 Task: In group updates turn off in-app notifications.
Action: Mouse moved to (697, 70)
Screenshot: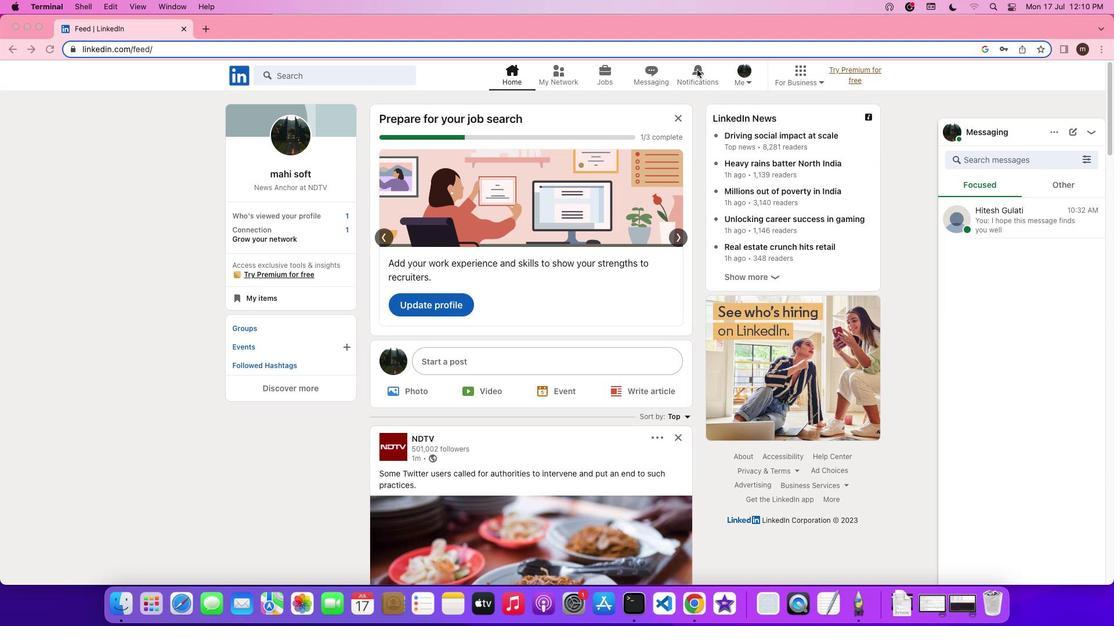 
Action: Mouse pressed left at (697, 70)
Screenshot: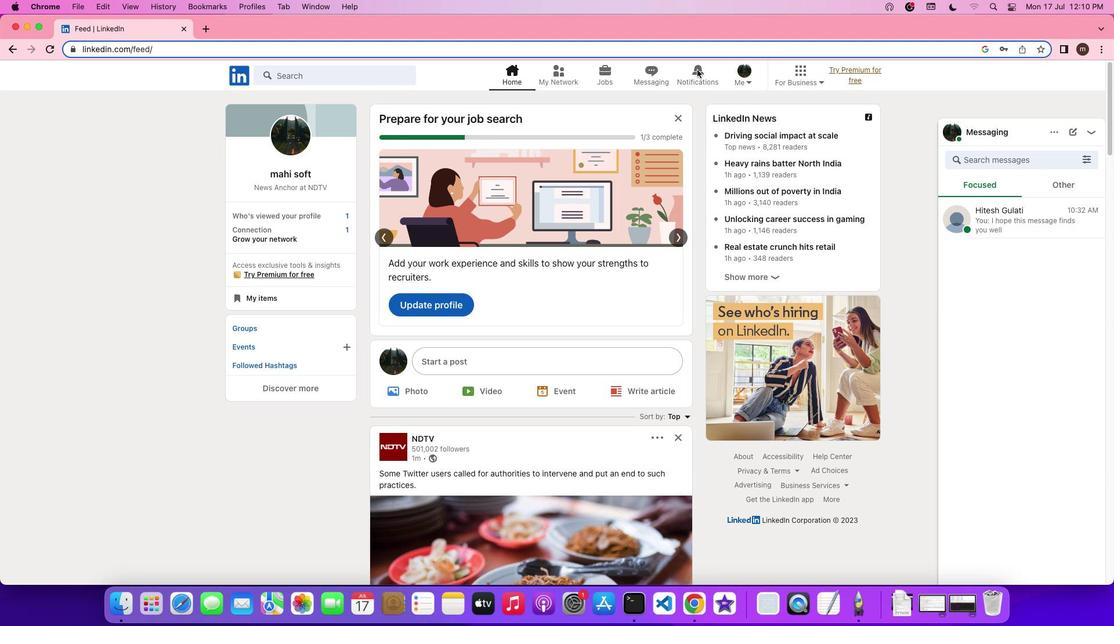 
Action: Mouse pressed left at (697, 70)
Screenshot: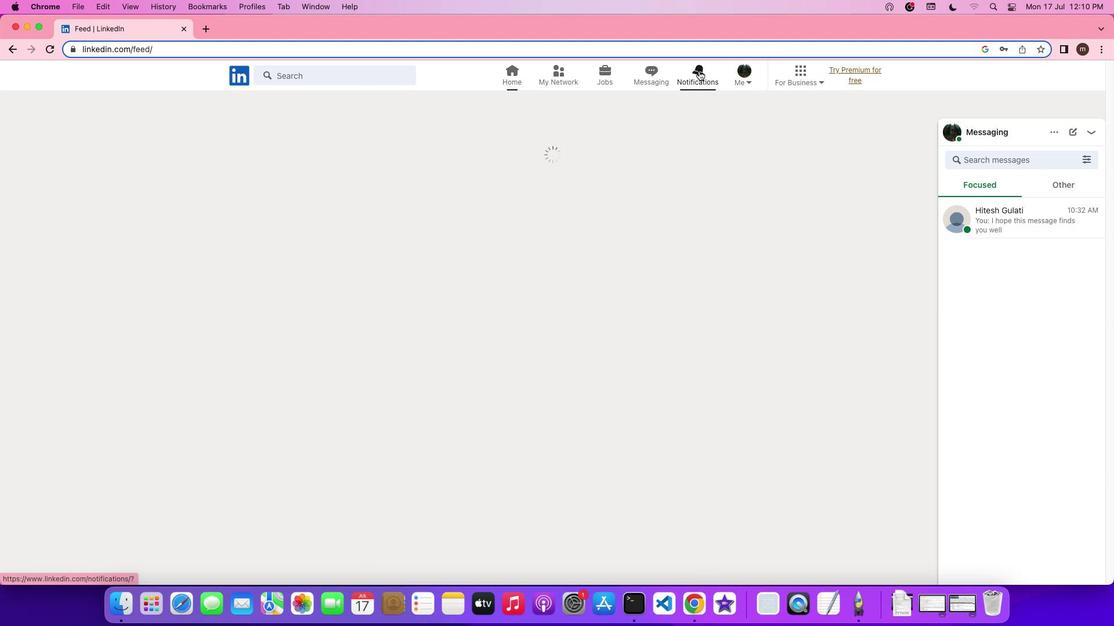 
Action: Mouse moved to (273, 154)
Screenshot: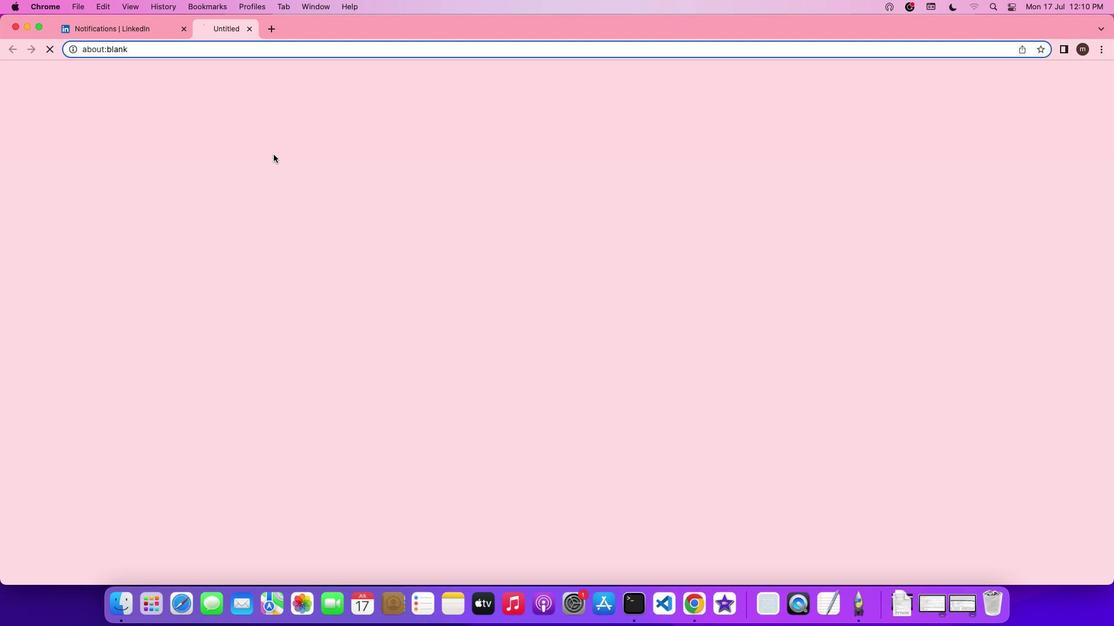 
Action: Mouse pressed left at (273, 154)
Screenshot: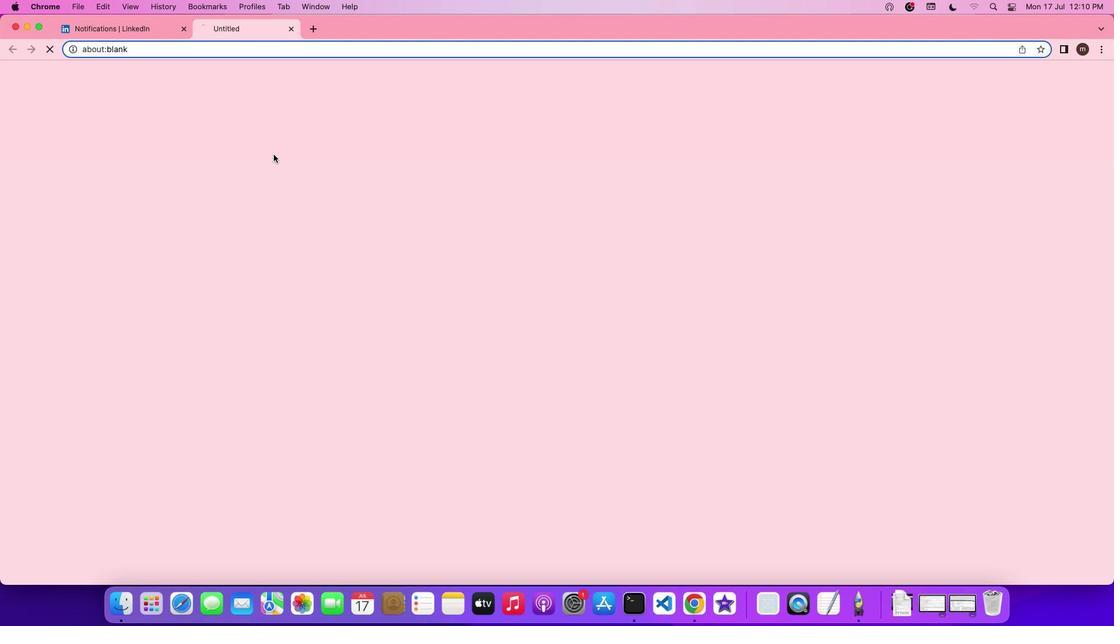 
Action: Mouse moved to (456, 351)
Screenshot: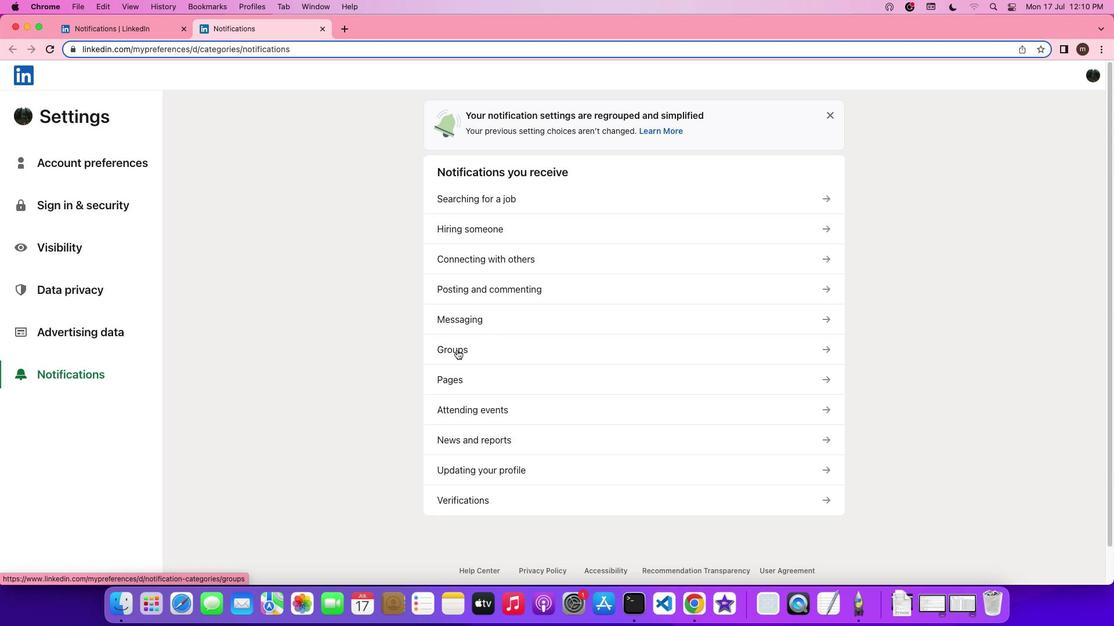 
Action: Mouse pressed left at (456, 351)
Screenshot: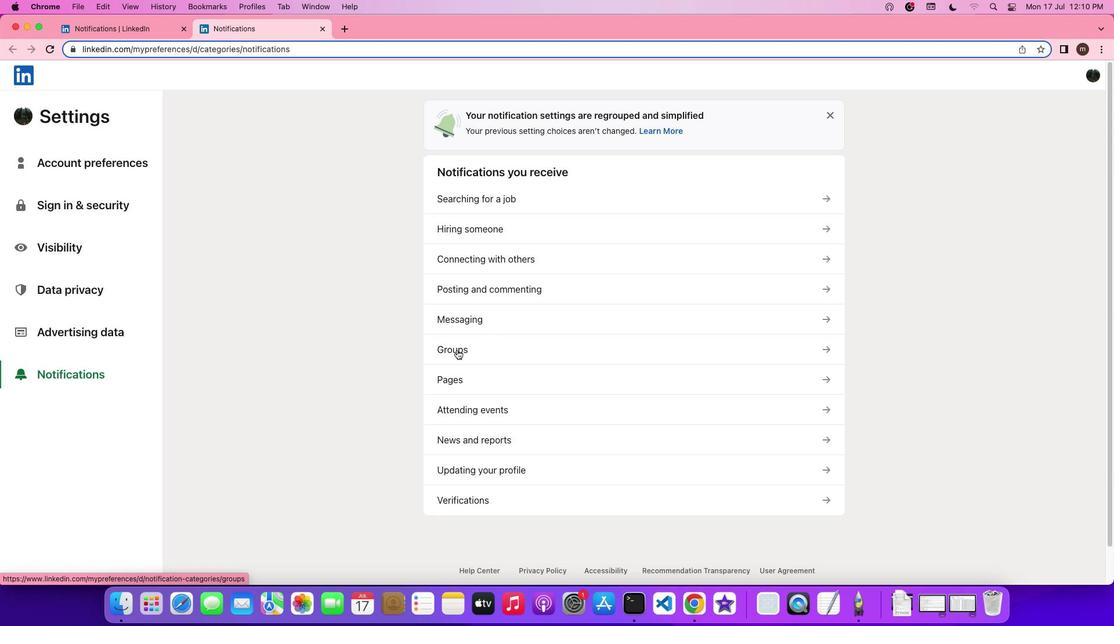 
Action: Mouse moved to (475, 221)
Screenshot: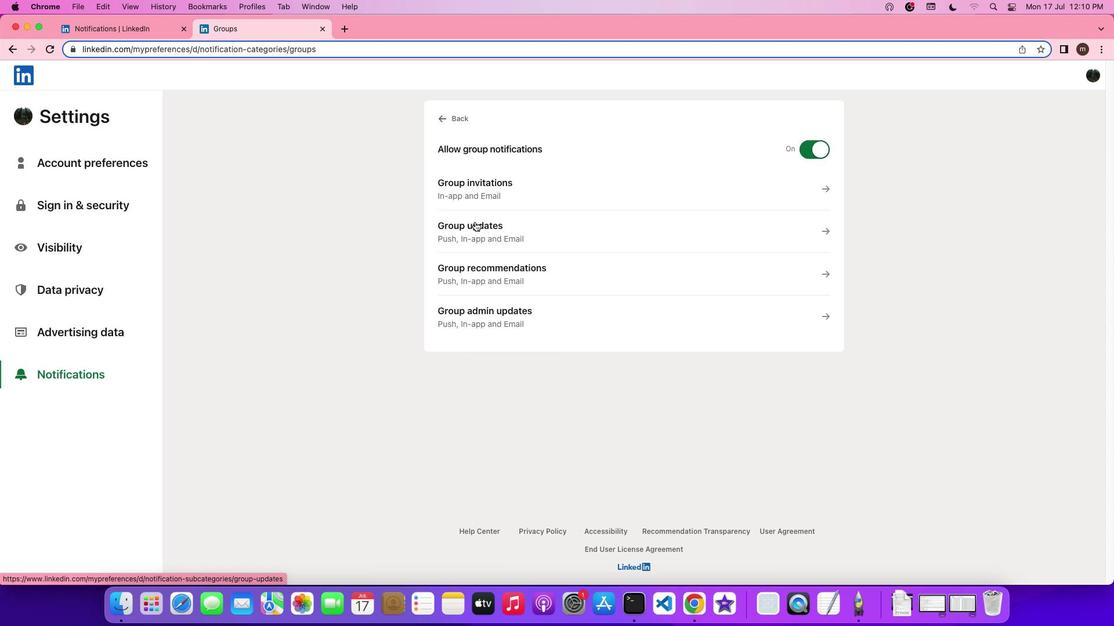 
Action: Mouse pressed left at (475, 221)
Screenshot: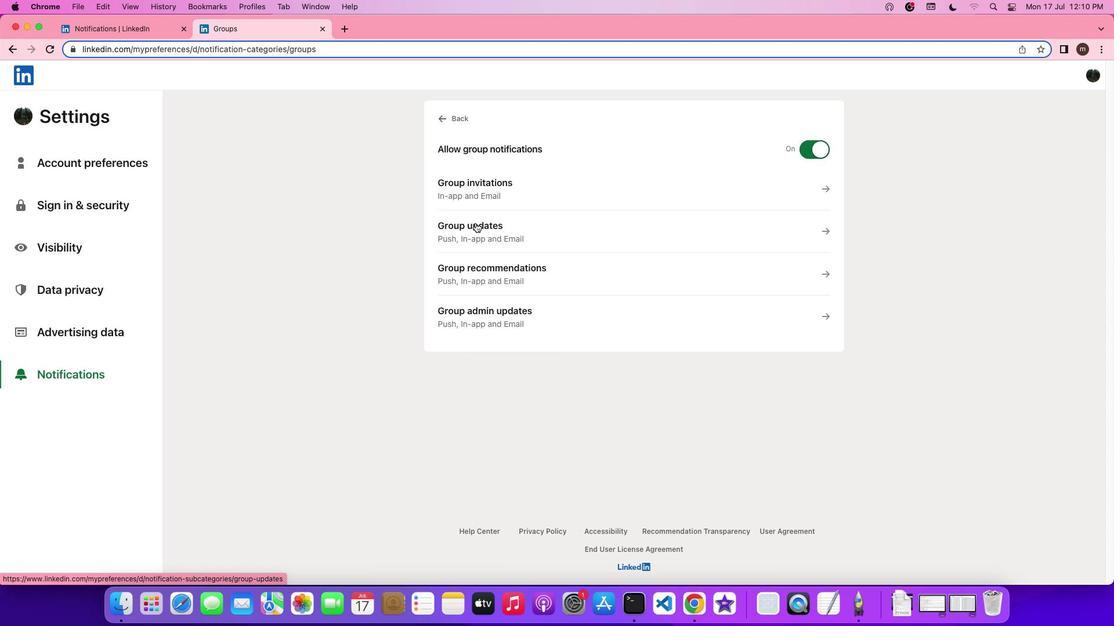 
Action: Mouse moved to (815, 215)
Screenshot: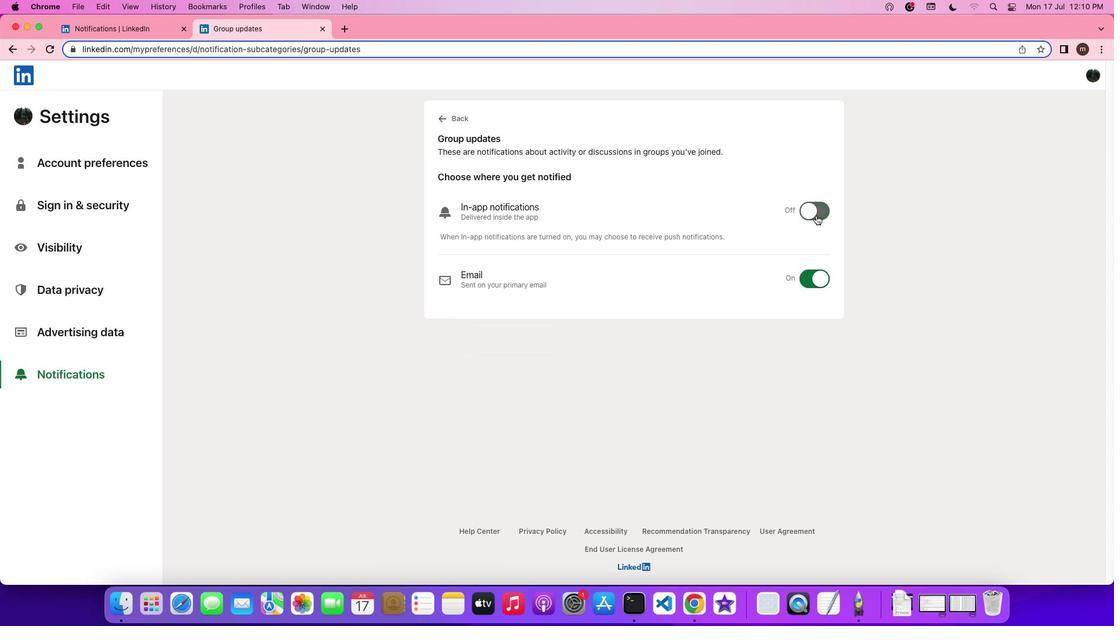 
Action: Mouse pressed left at (815, 215)
Screenshot: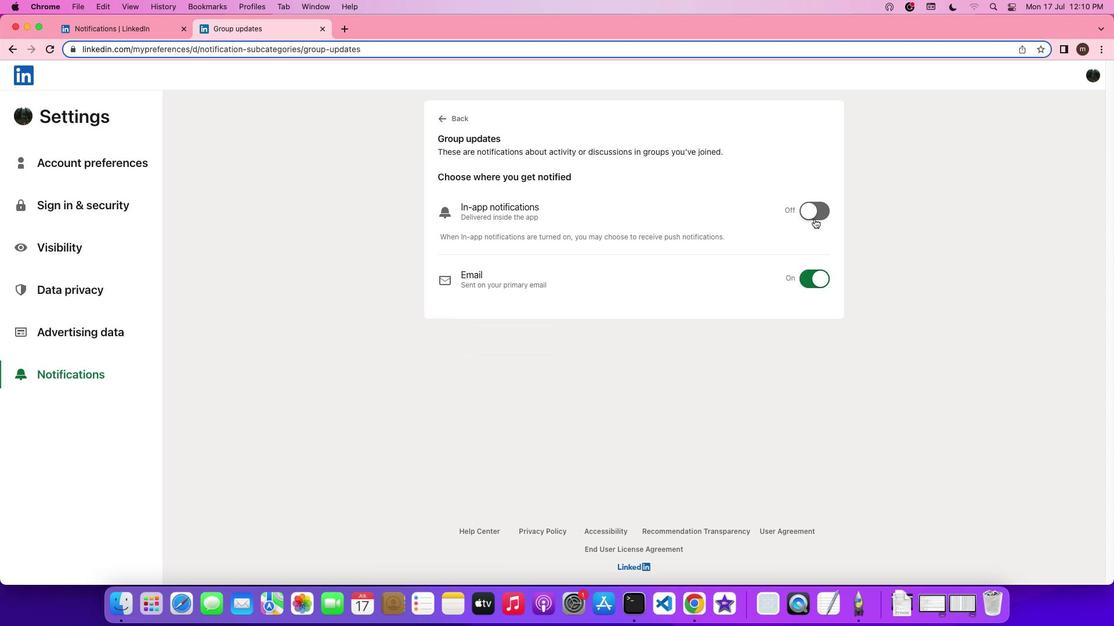 
Action: Mouse moved to (814, 219)
Screenshot: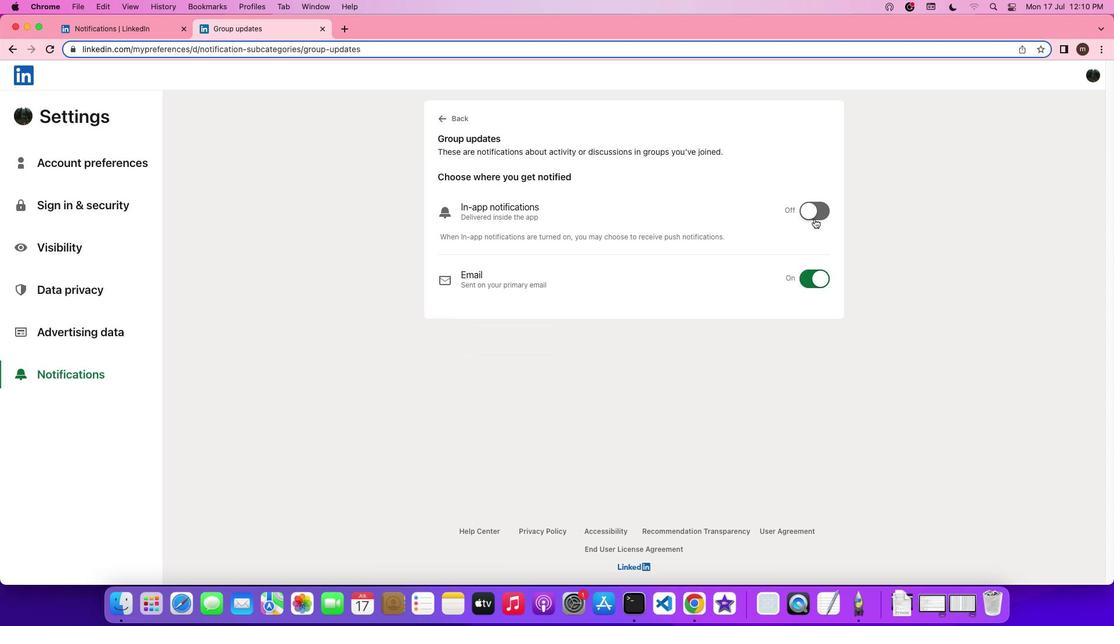 
